 Task: Add Amazing Grass Organic Extreme Chocolate Kidz Superfood to the cart.
Action: Mouse moved to (334, 159)
Screenshot: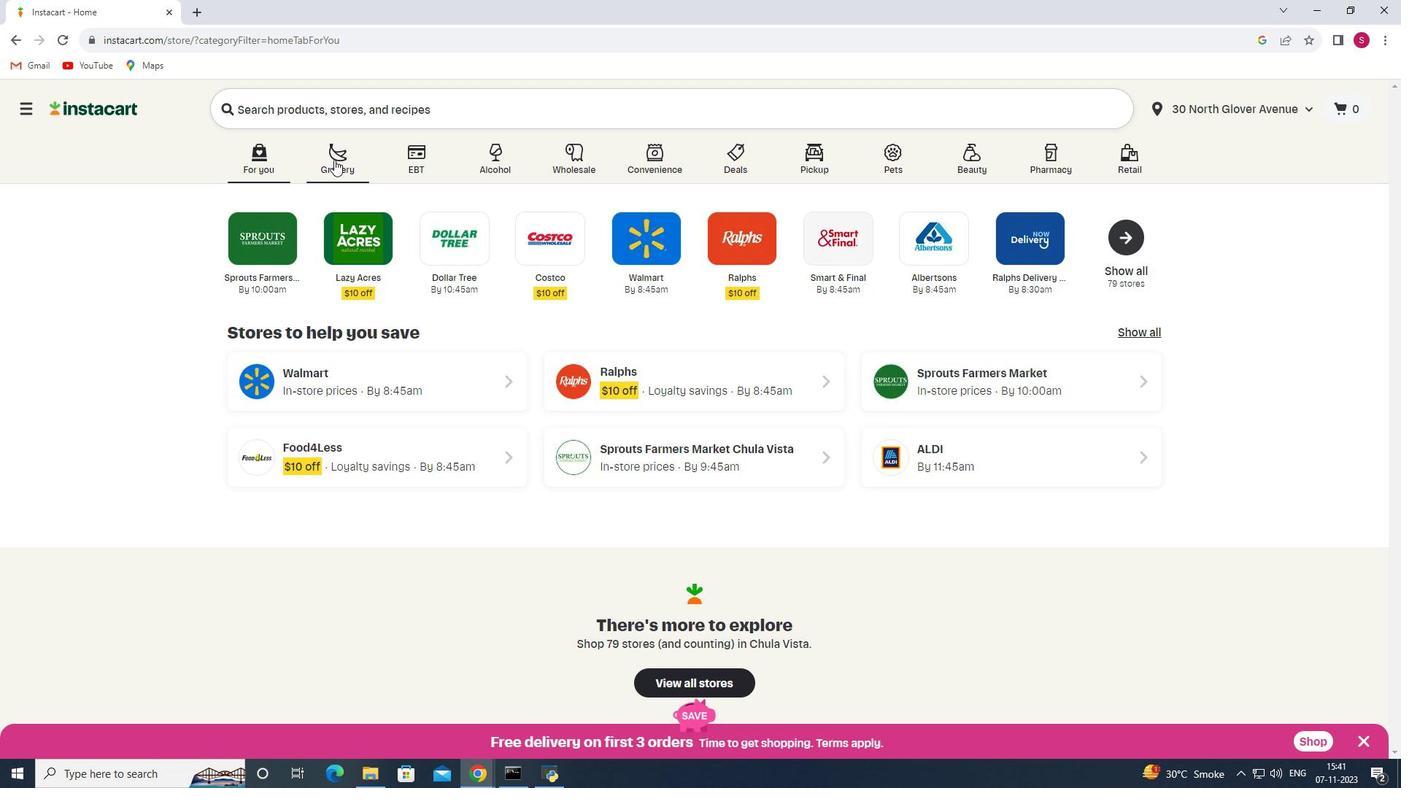 
Action: Mouse pressed left at (334, 159)
Screenshot: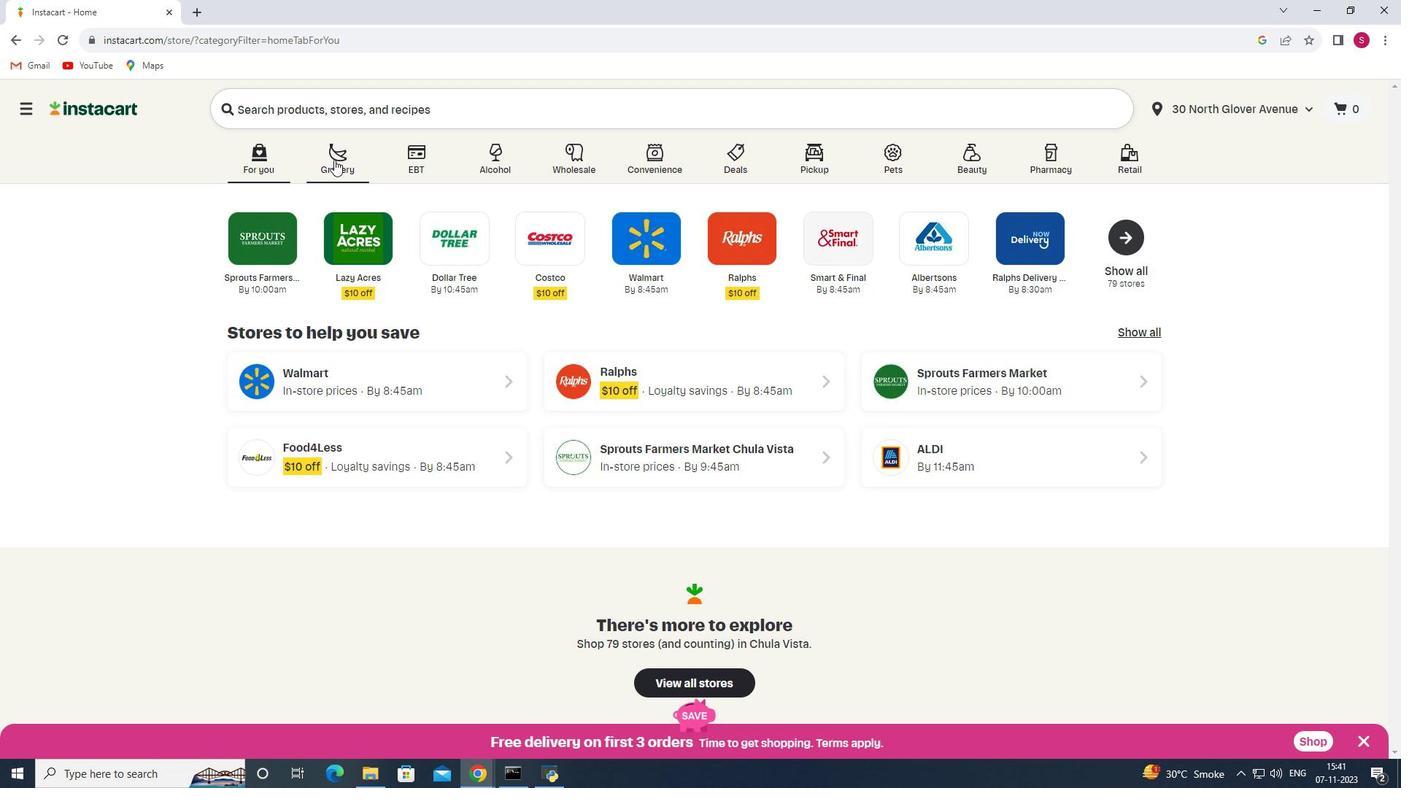 
Action: Mouse moved to (348, 419)
Screenshot: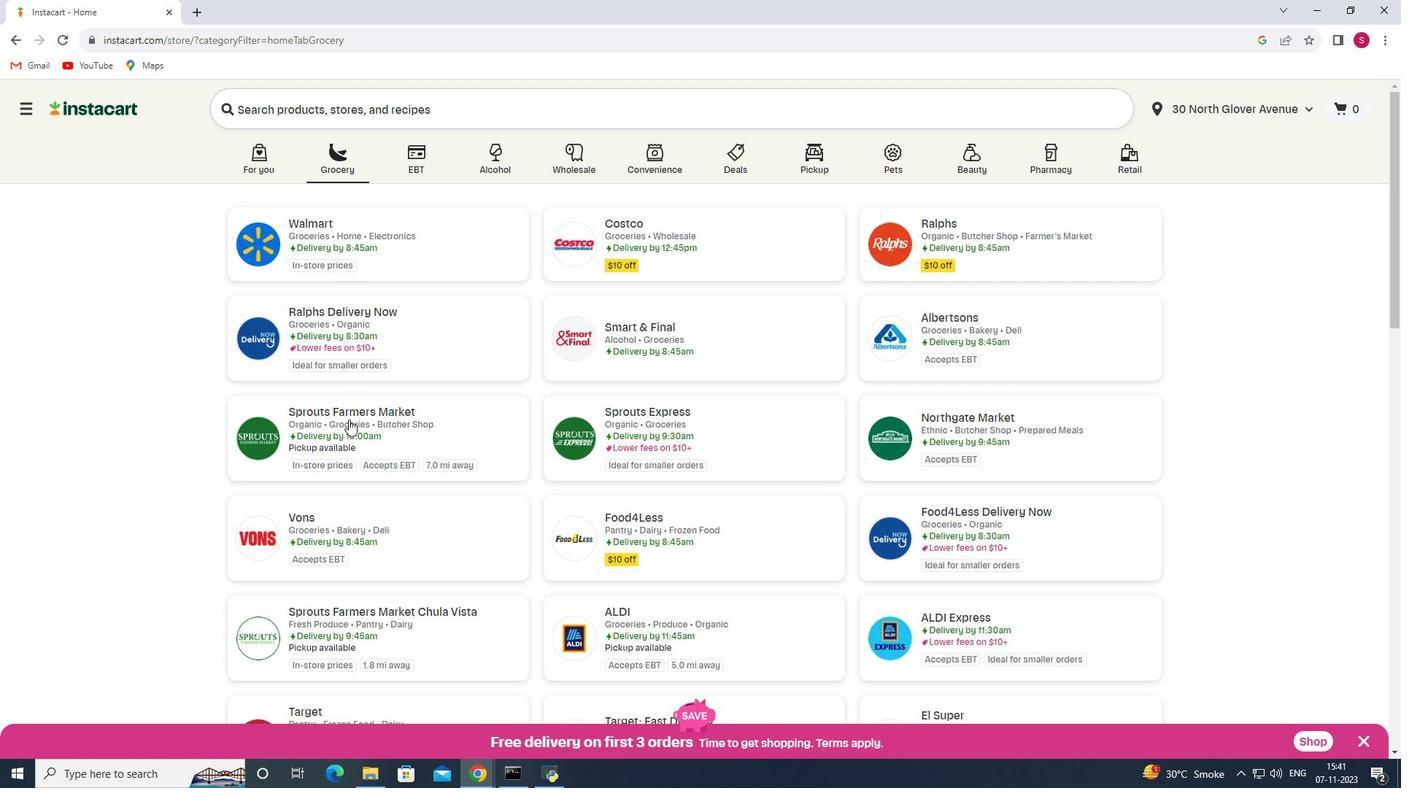 
Action: Mouse pressed left at (348, 419)
Screenshot: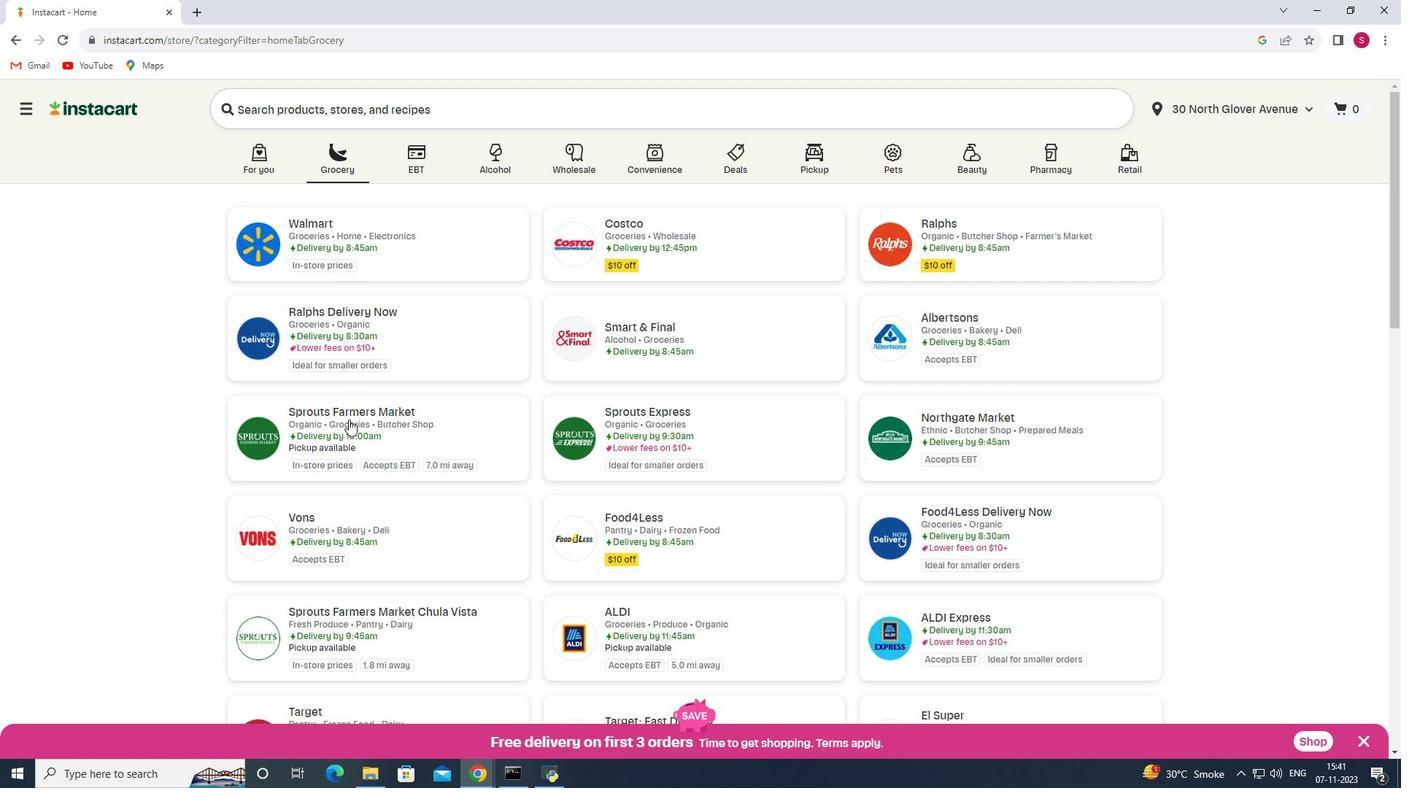 
Action: Mouse moved to (86, 445)
Screenshot: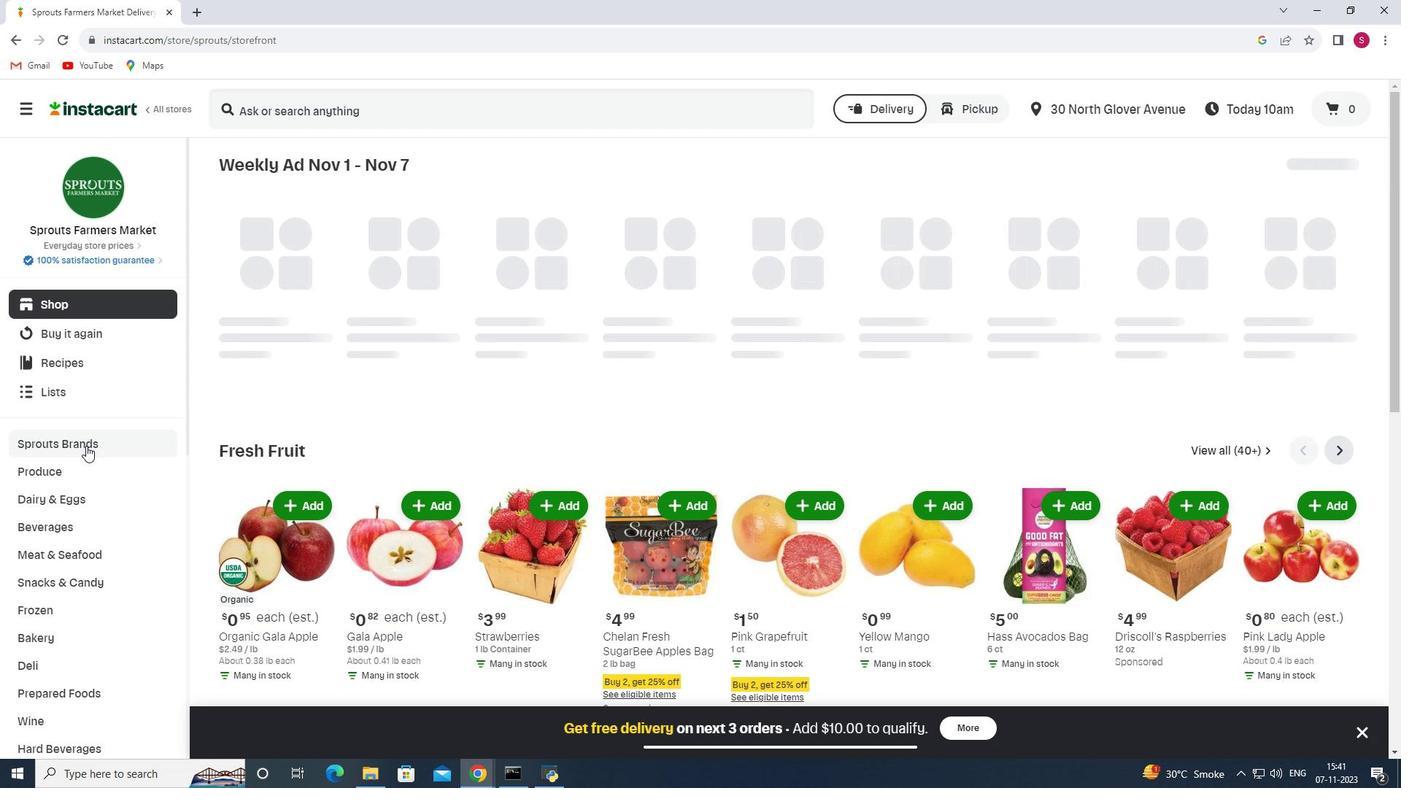 
Action: Mouse scrolled (86, 445) with delta (0, 0)
Screenshot: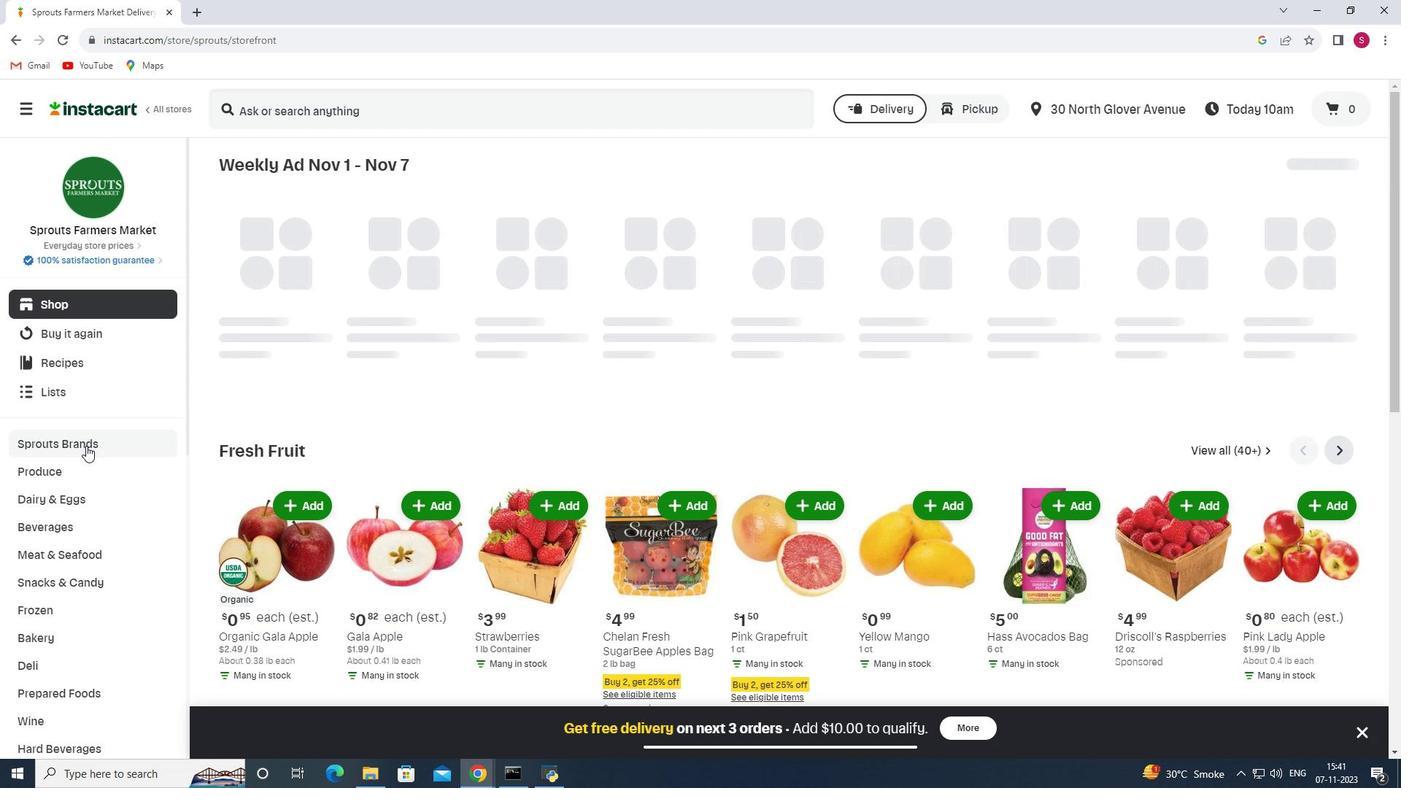 
Action: Mouse scrolled (86, 445) with delta (0, 0)
Screenshot: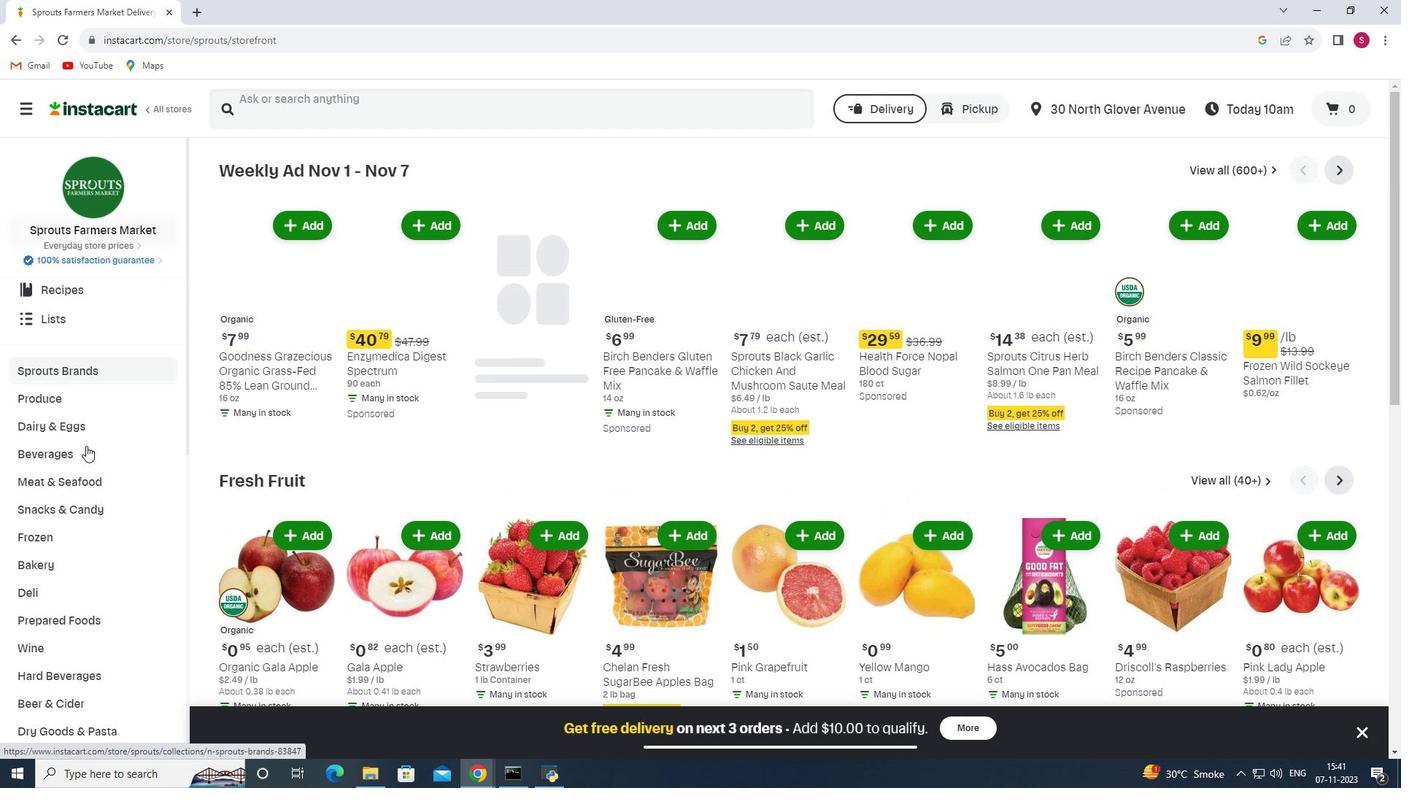 
Action: Mouse scrolled (86, 445) with delta (0, 0)
Screenshot: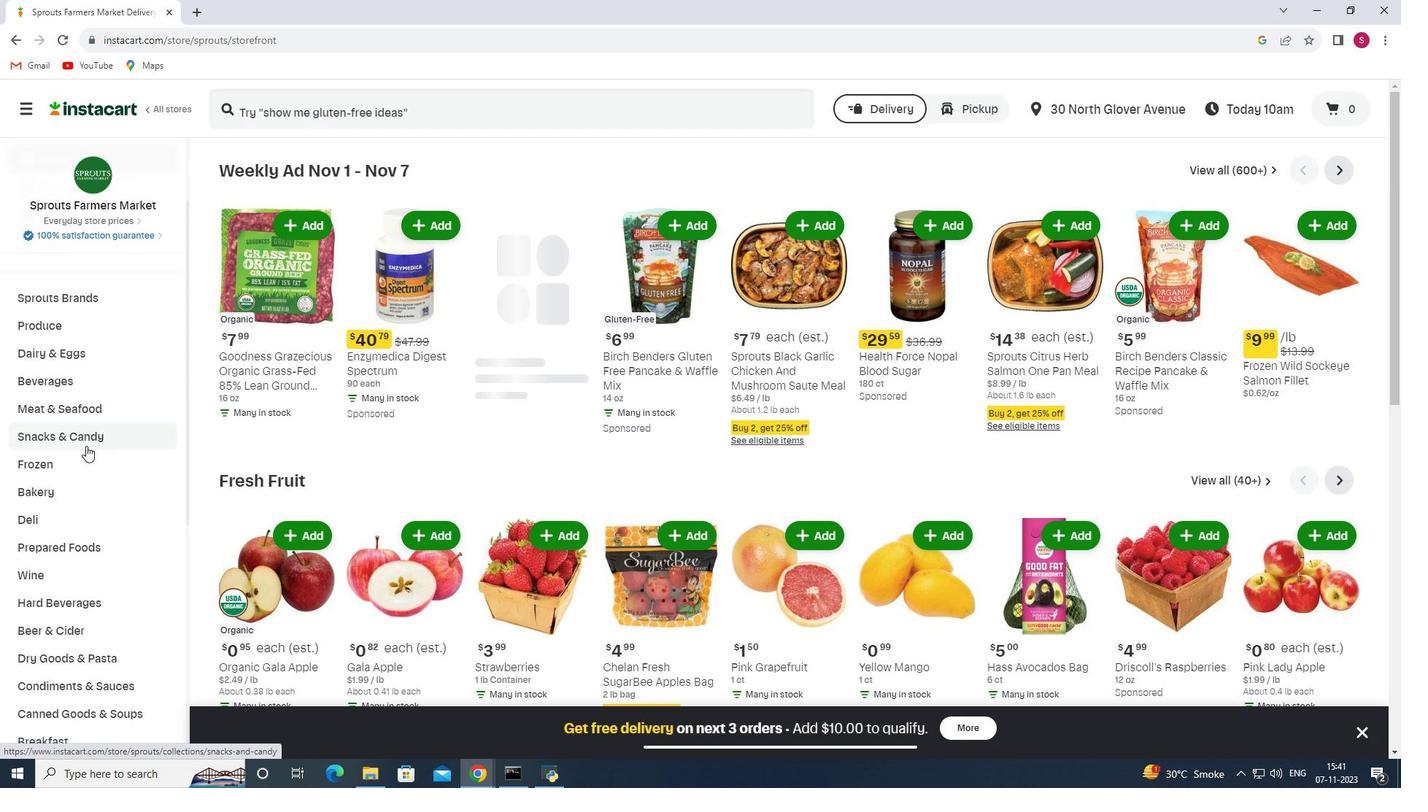 
Action: Mouse scrolled (86, 445) with delta (0, 0)
Screenshot: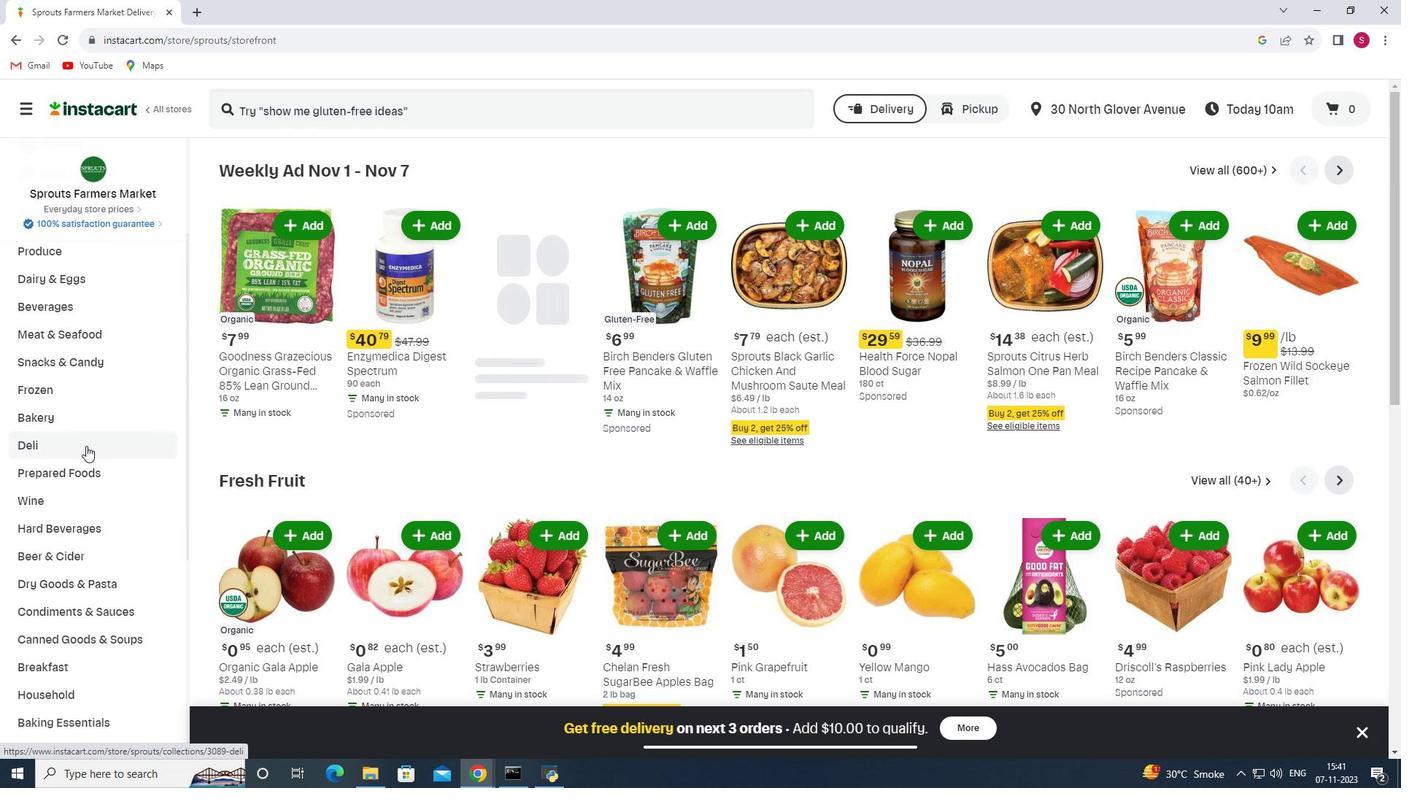 
Action: Mouse scrolled (86, 445) with delta (0, 0)
Screenshot: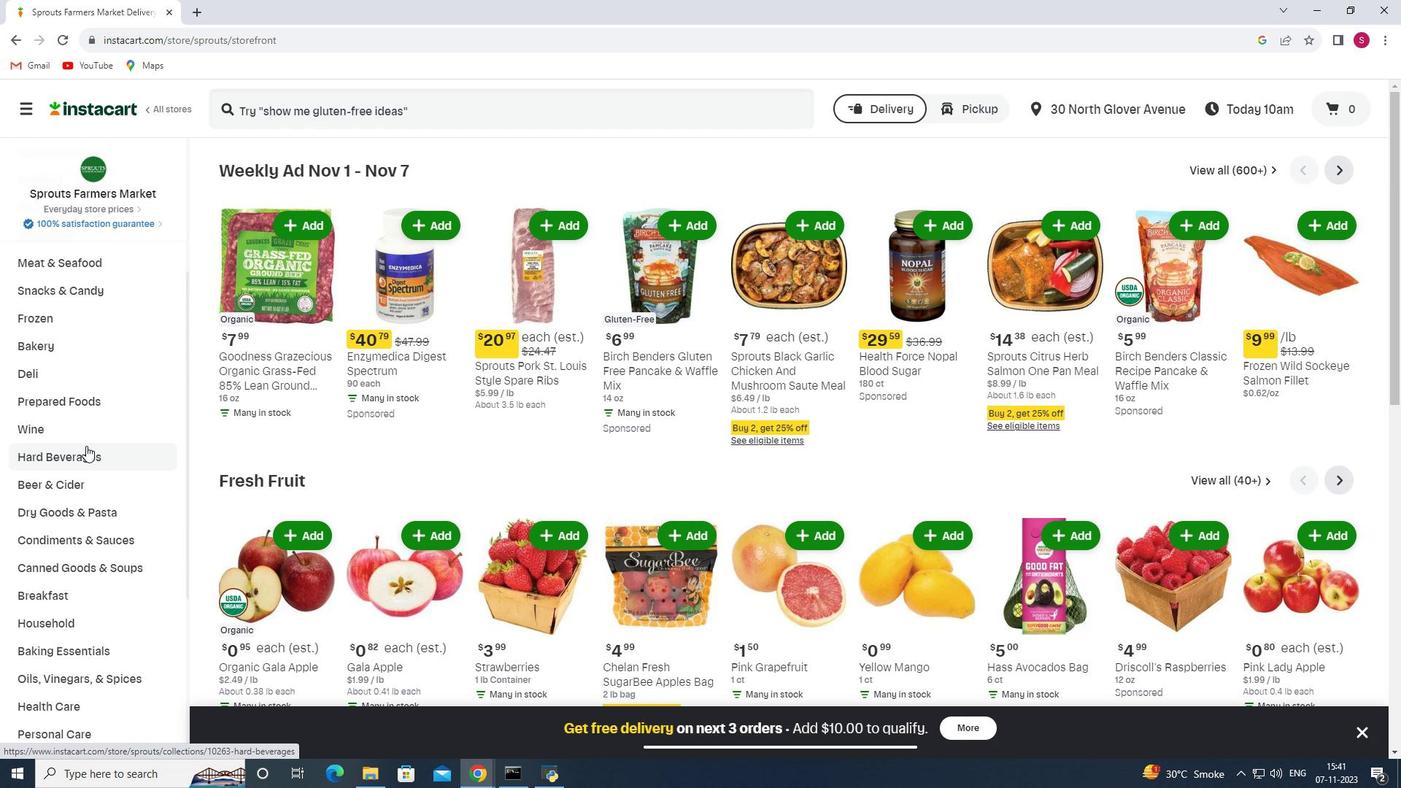 
Action: Mouse scrolled (86, 445) with delta (0, 0)
Screenshot: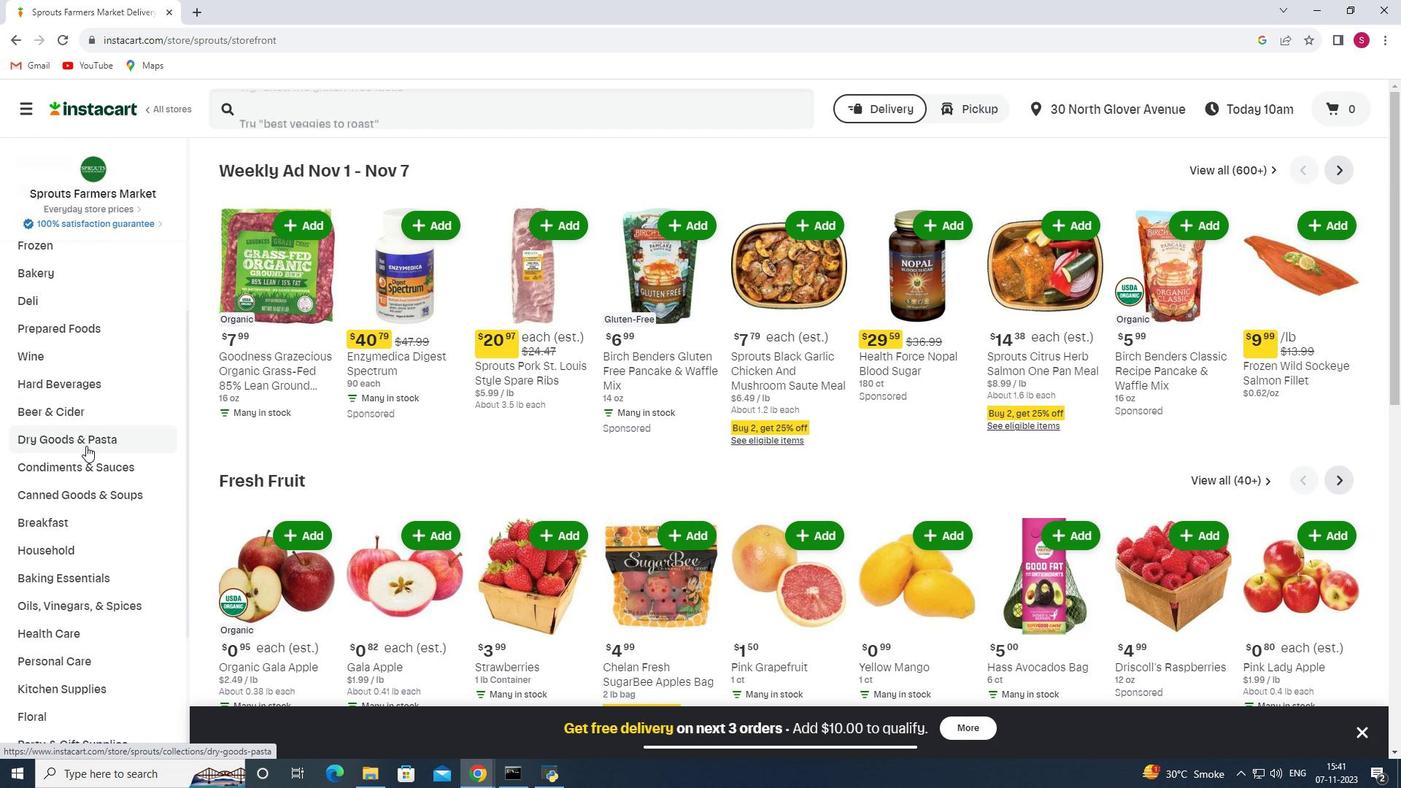 
Action: Mouse scrolled (86, 445) with delta (0, 0)
Screenshot: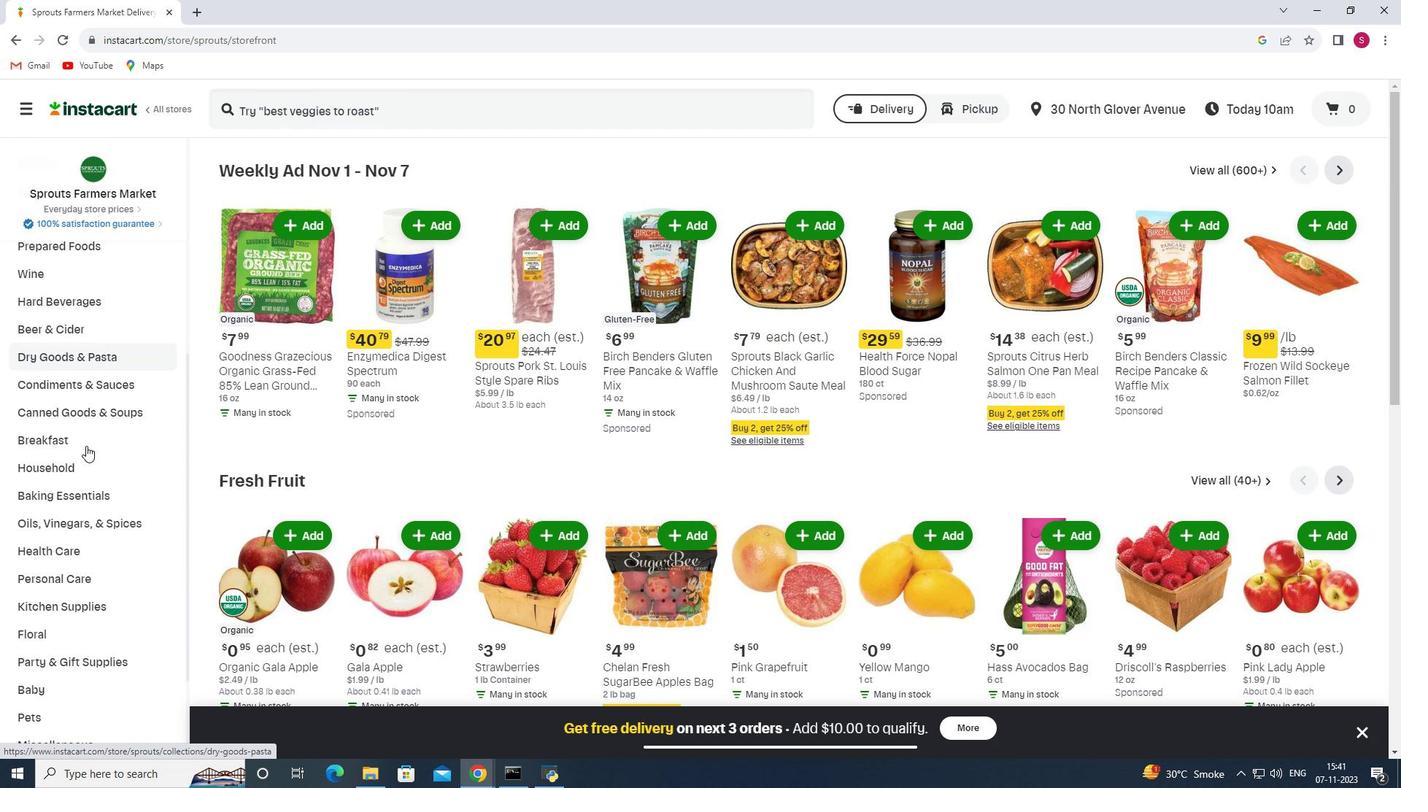
Action: Mouse scrolled (86, 445) with delta (0, 0)
Screenshot: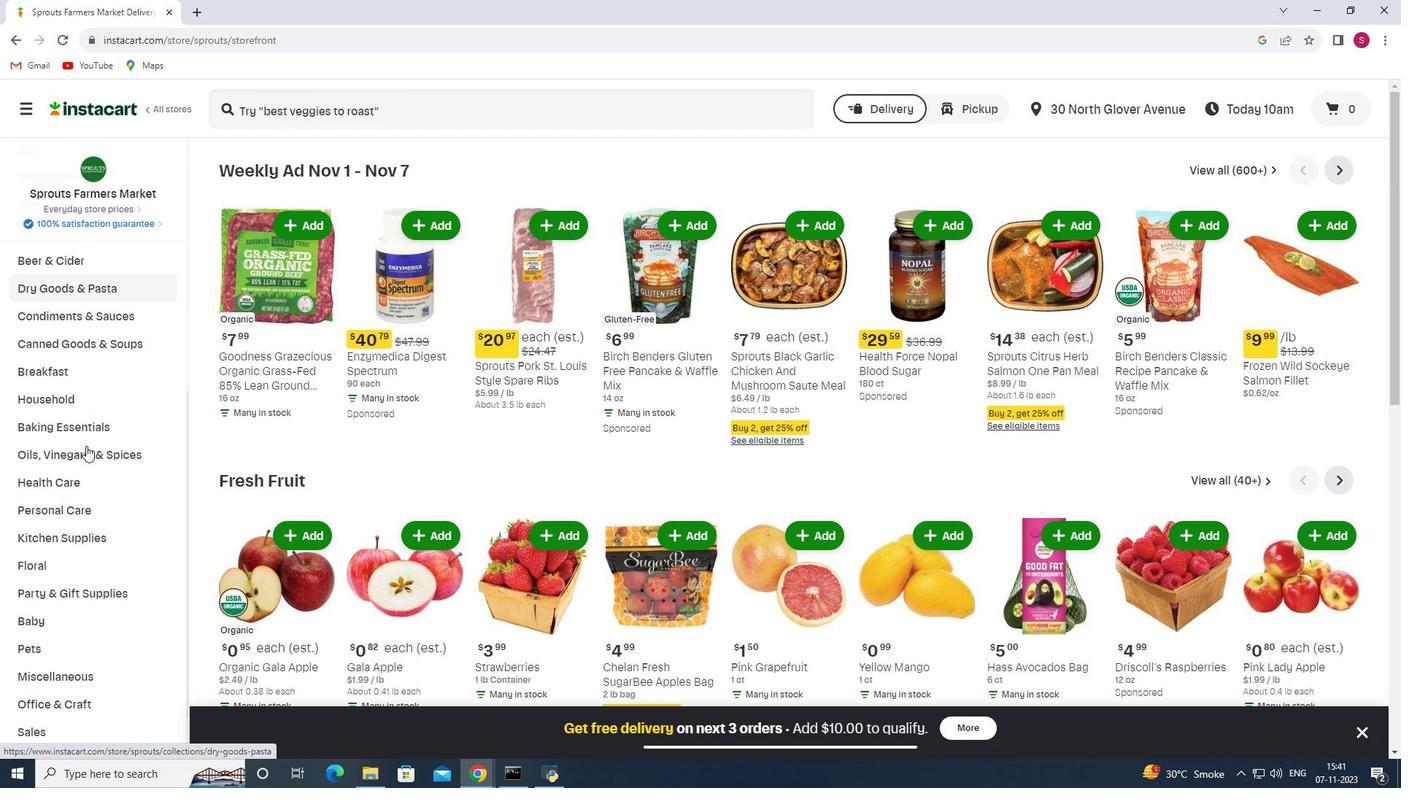 
Action: Mouse moved to (78, 416)
Screenshot: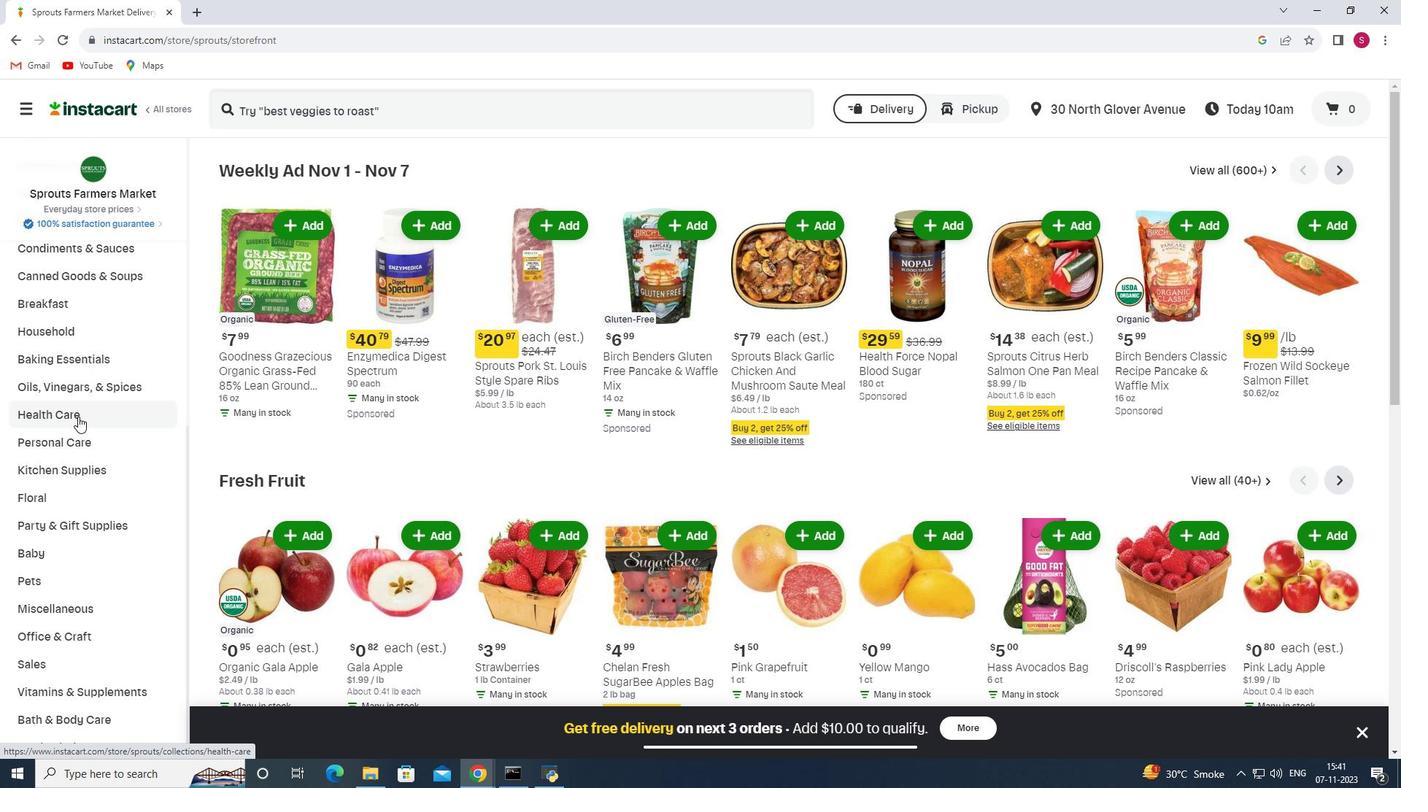 
Action: Mouse pressed left at (78, 416)
Screenshot: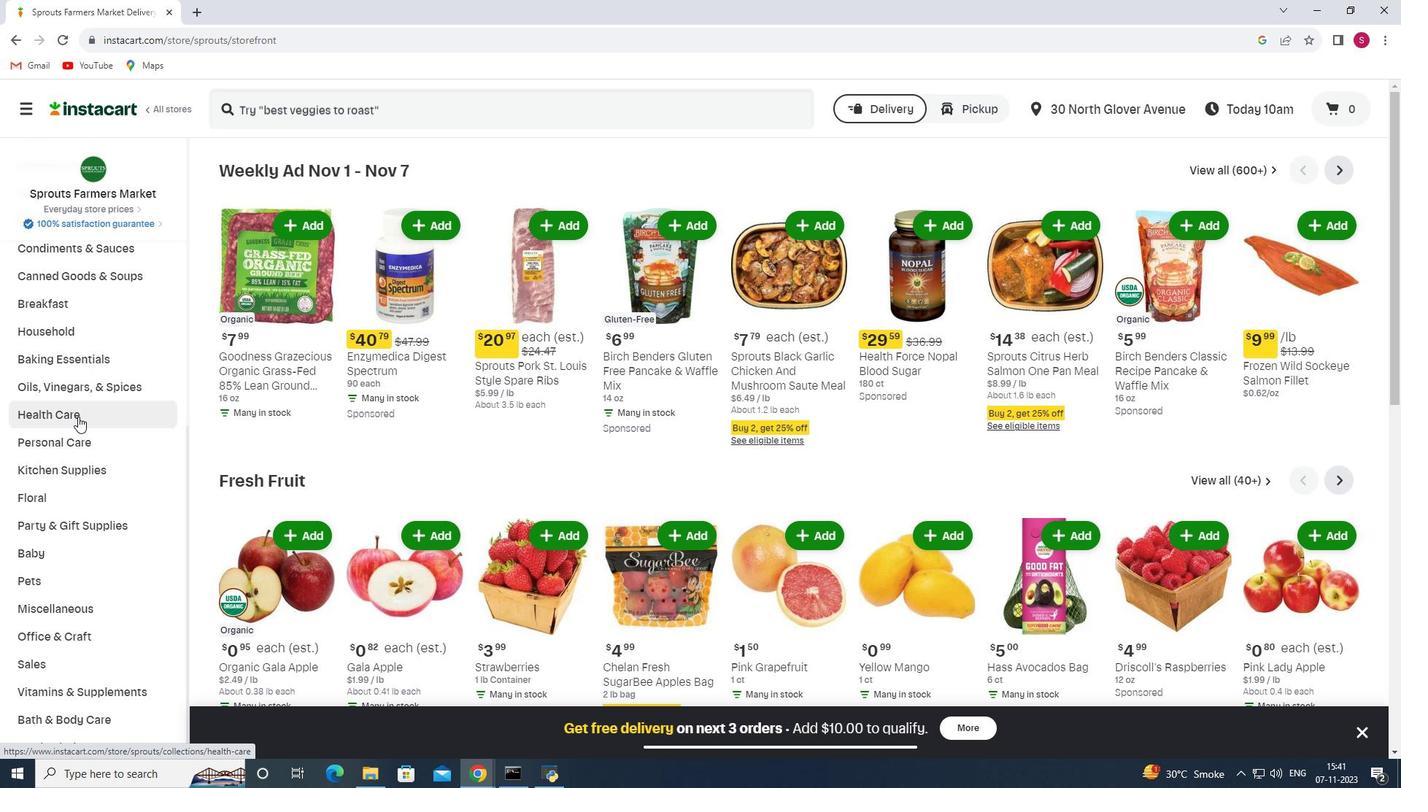 
Action: Mouse moved to (526, 197)
Screenshot: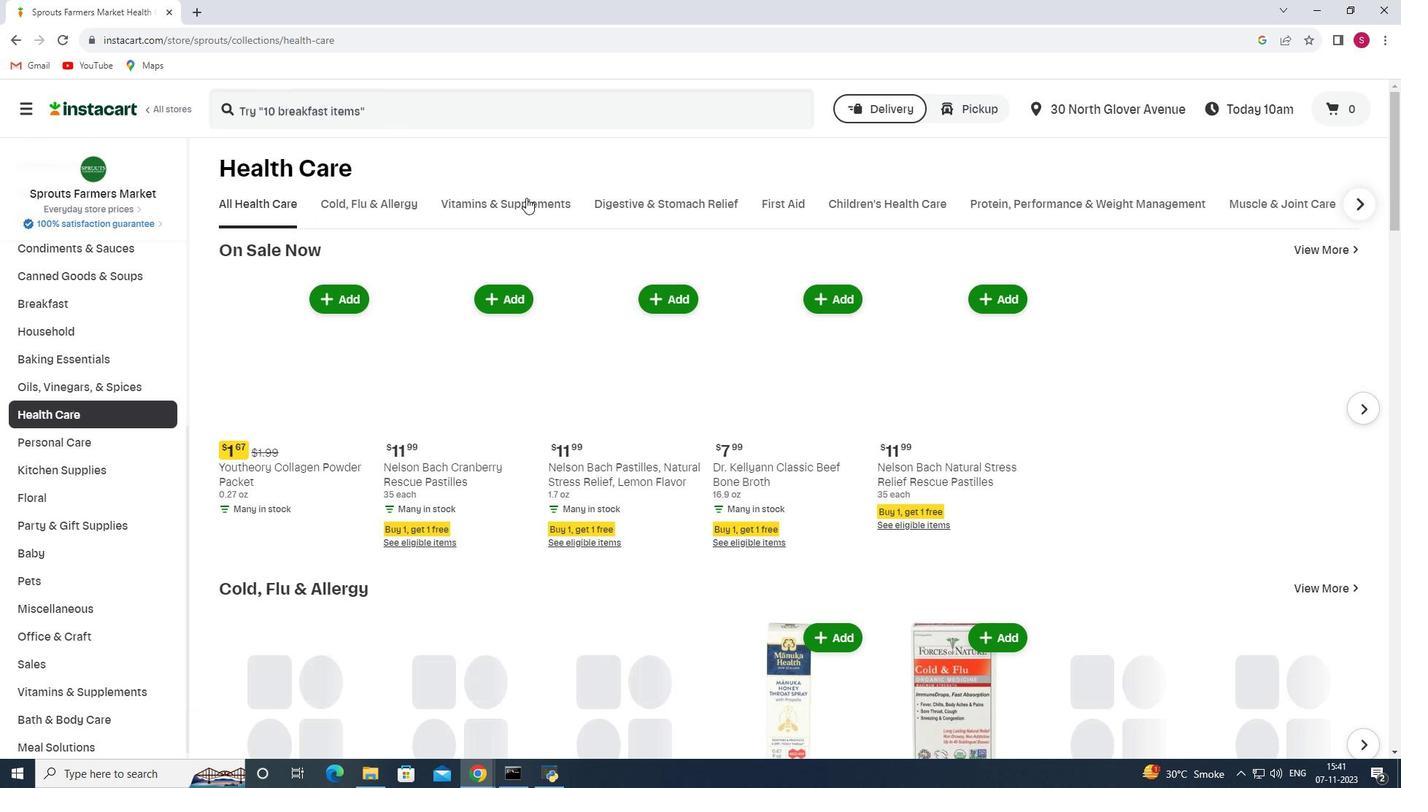 
Action: Mouse pressed left at (526, 197)
Screenshot: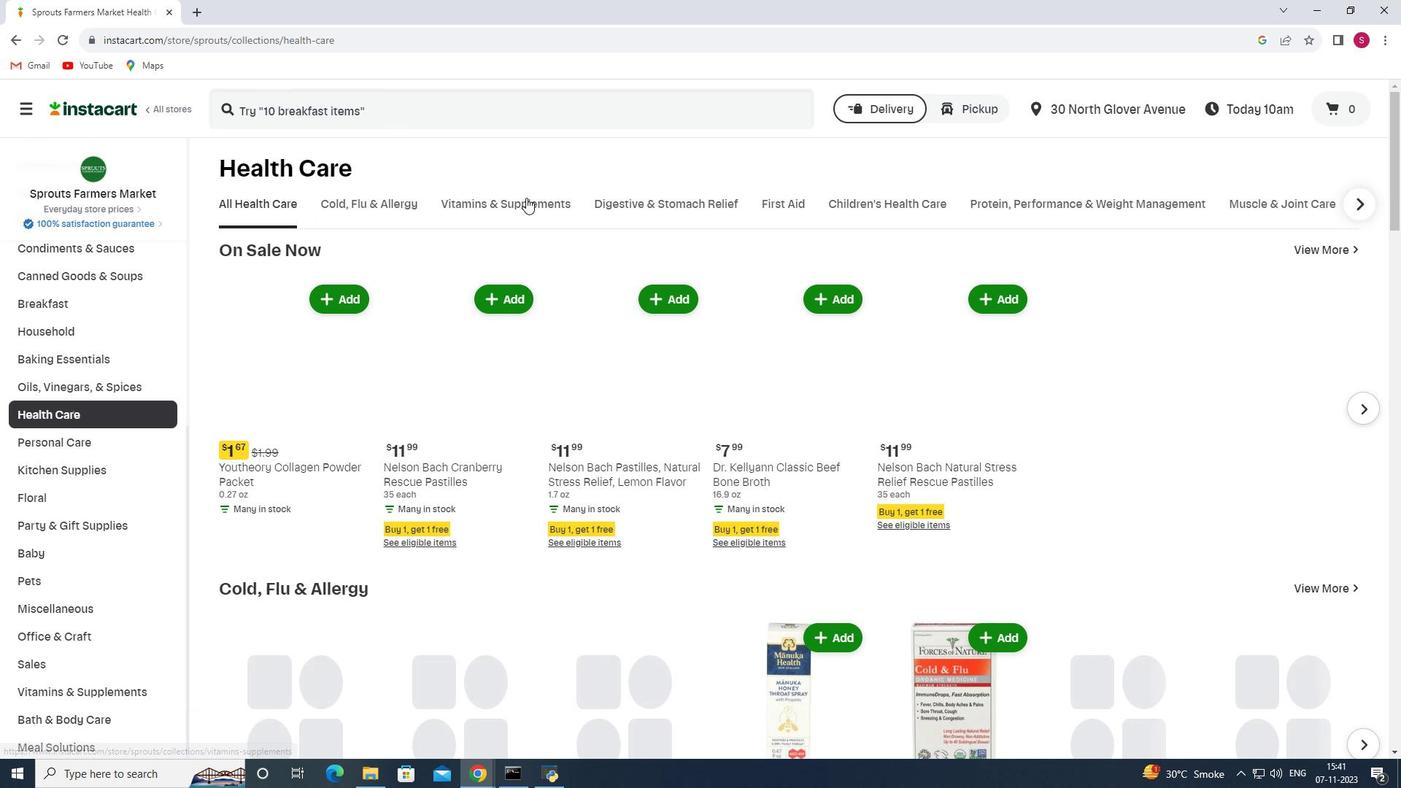 
Action: Mouse moved to (834, 259)
Screenshot: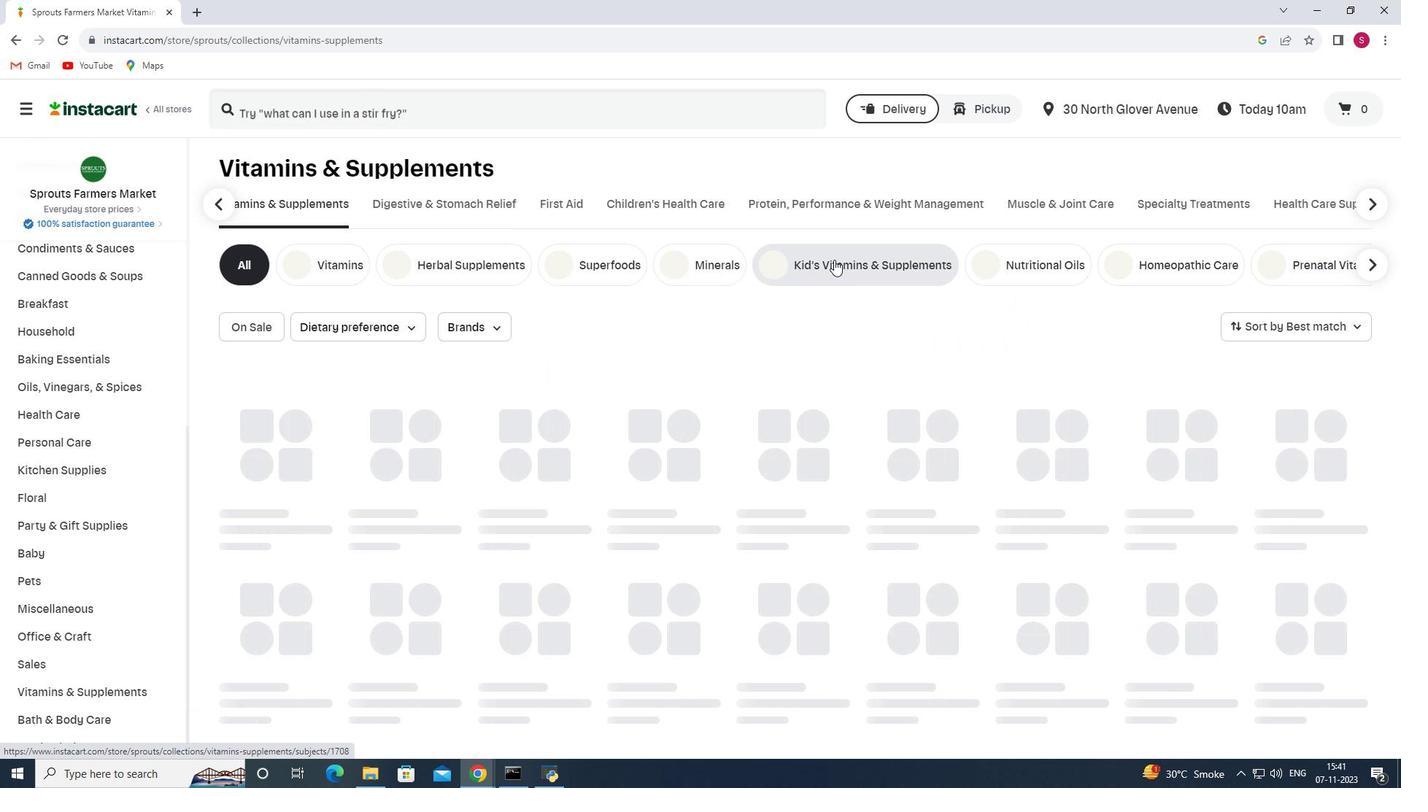 
Action: Mouse pressed left at (834, 259)
Screenshot: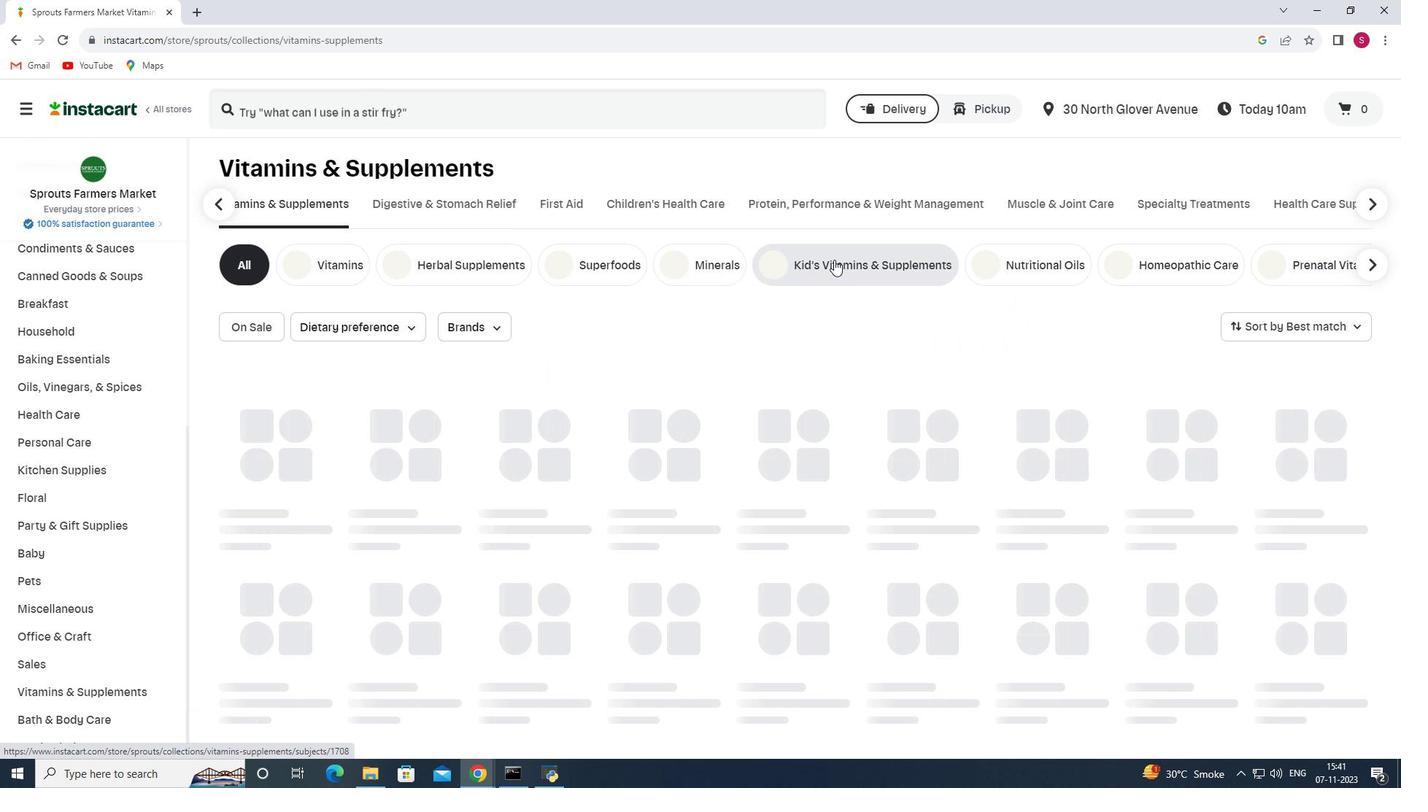
Action: Mouse moved to (405, 110)
Screenshot: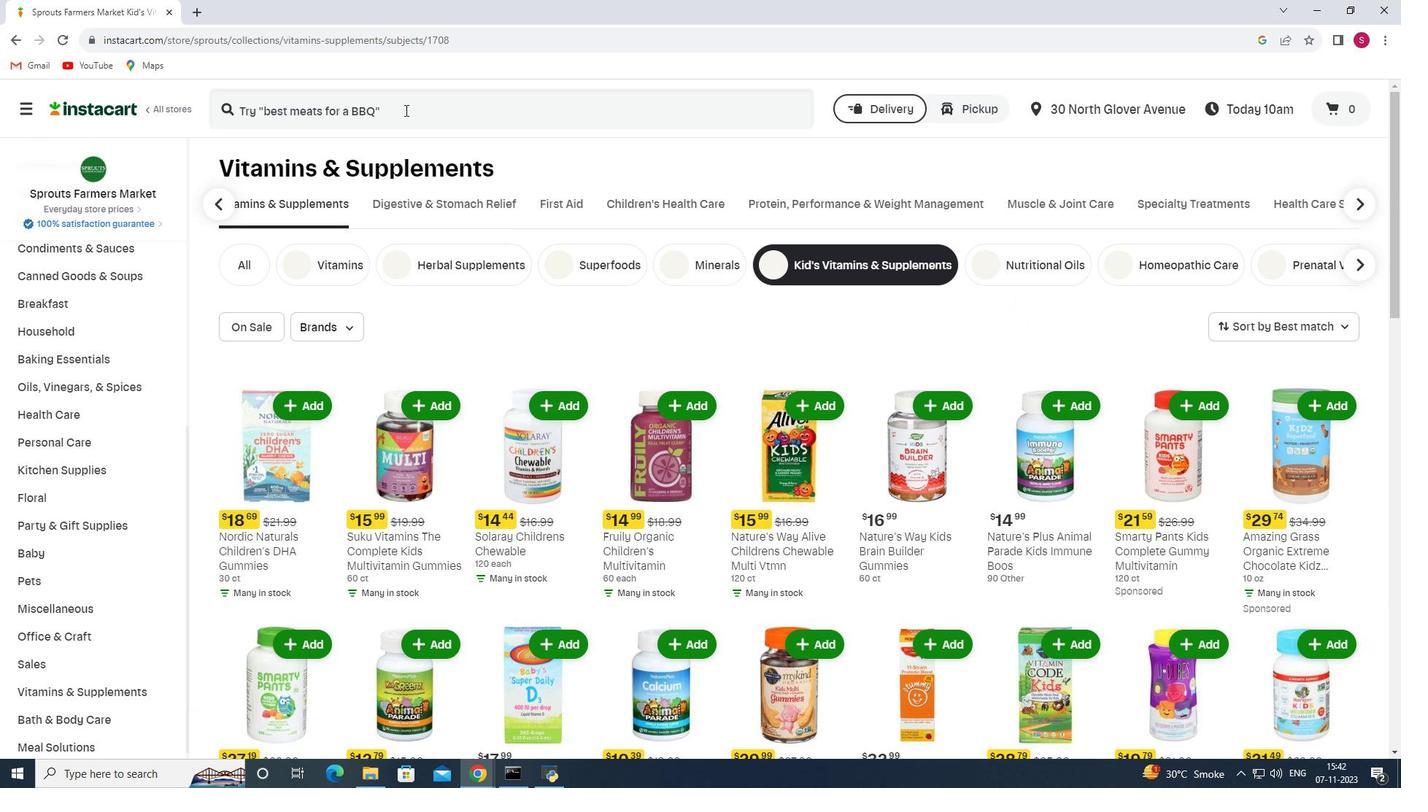 
Action: Mouse pressed left at (405, 110)
Screenshot: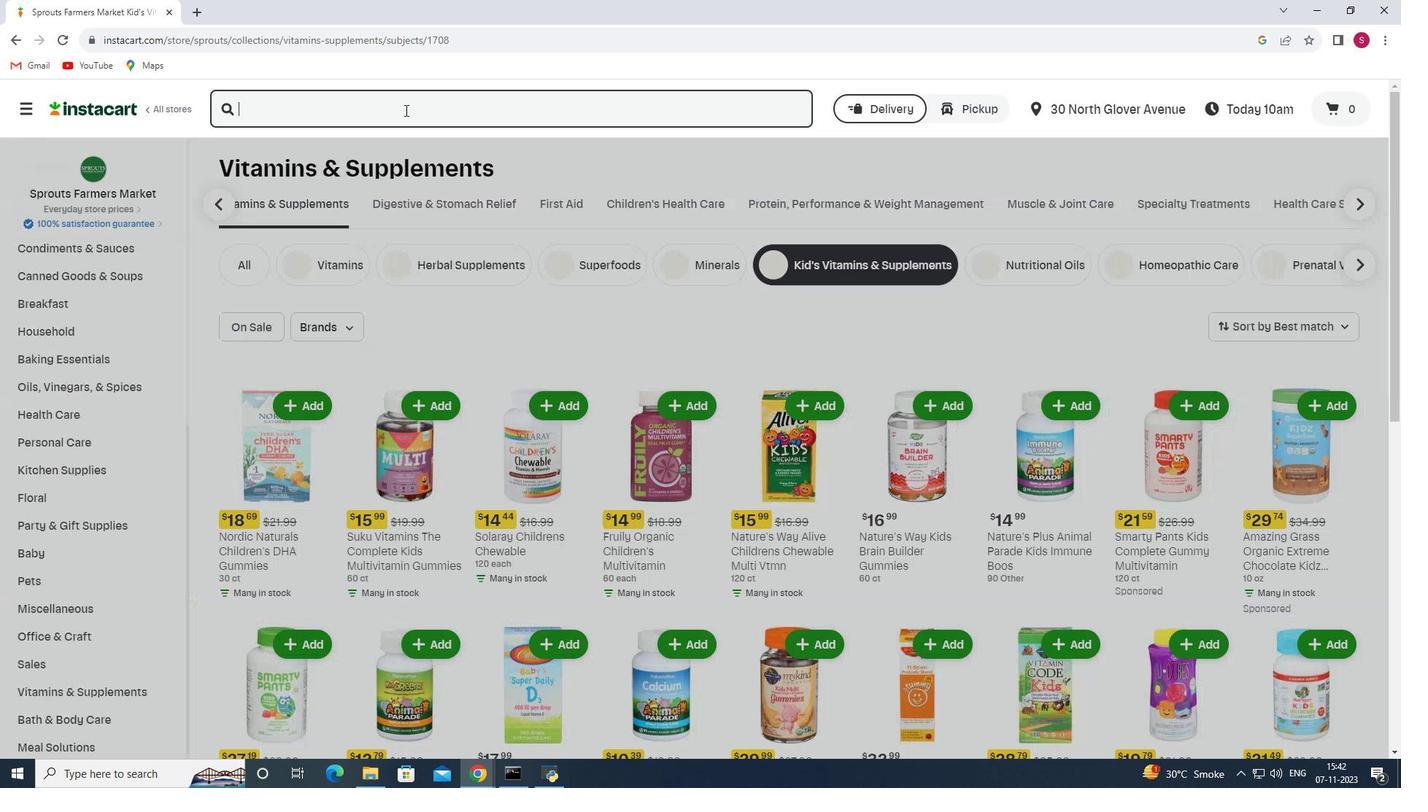 
Action: Key pressed <Key.shift>Amazing<Key.space><Key.shift>Grass<Key.space><Key.shift_r>Organic<Key.space><Key.shift>Extreme<Key.space><Key.shift>Chocolate<Key.space><Key.shift_r><Key.shift_r><Key.shift_r><Key.shift_r><Key.shift_r><Key.shift_r><Key.shift_r><Key.shift_r><Key.shift_r><Key.shift_r><Key.shift_r><Key.shift_r><Key.shift_r><Key.shift_r><Key.shift_r><Key.shift_r>Kidz<Key.space><Key.shift>Superfood<Key.enter>
Screenshot: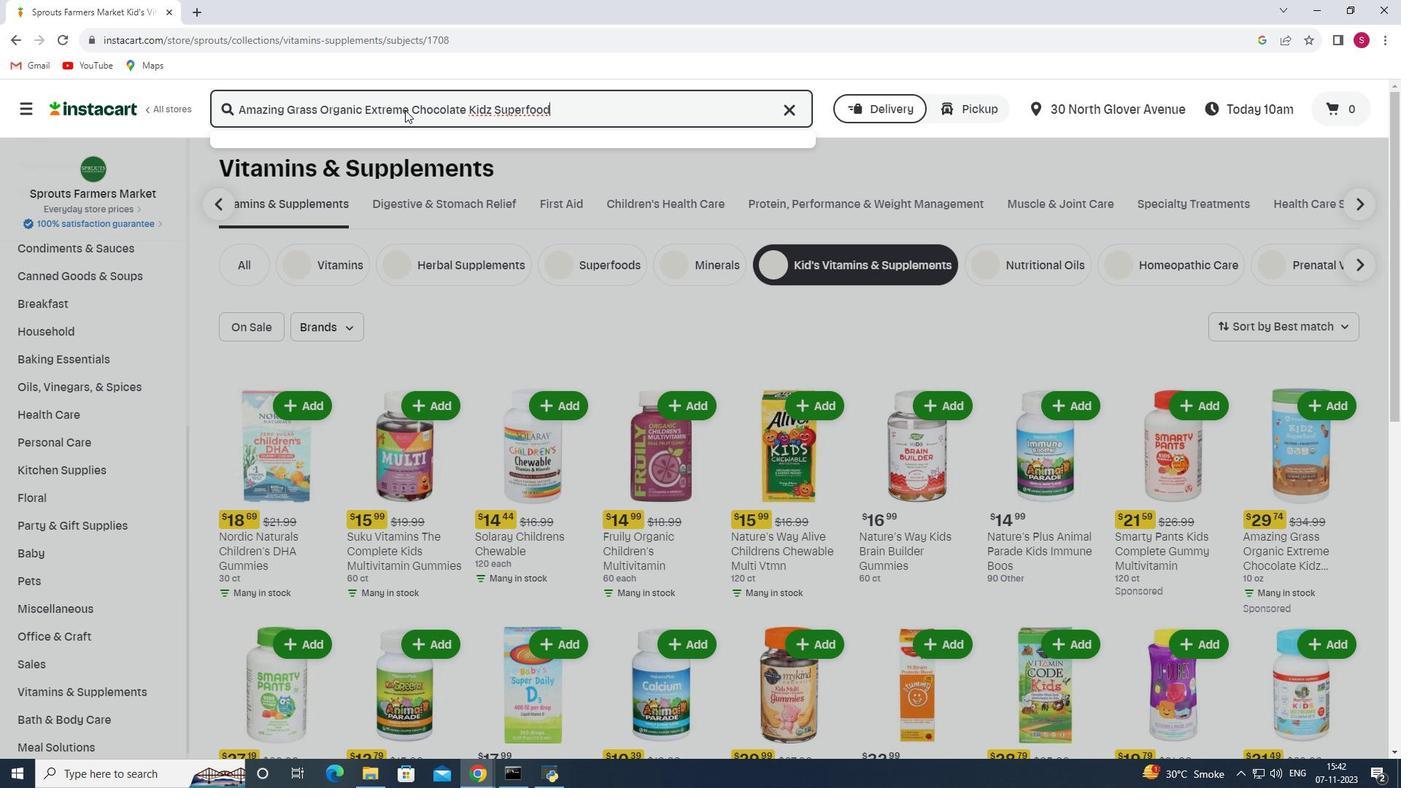 
Action: Mouse moved to (395, 221)
Screenshot: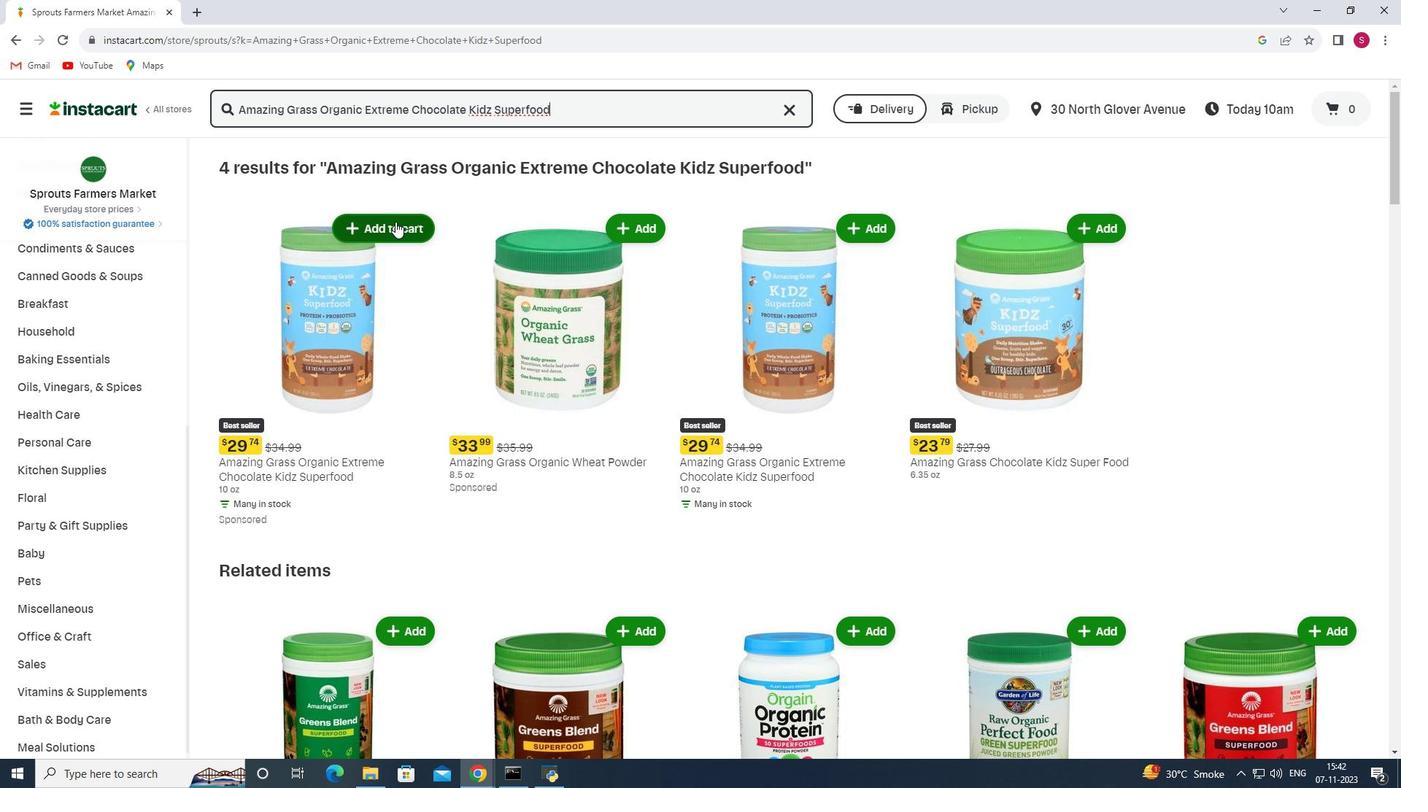 
Action: Mouse pressed left at (395, 221)
Screenshot: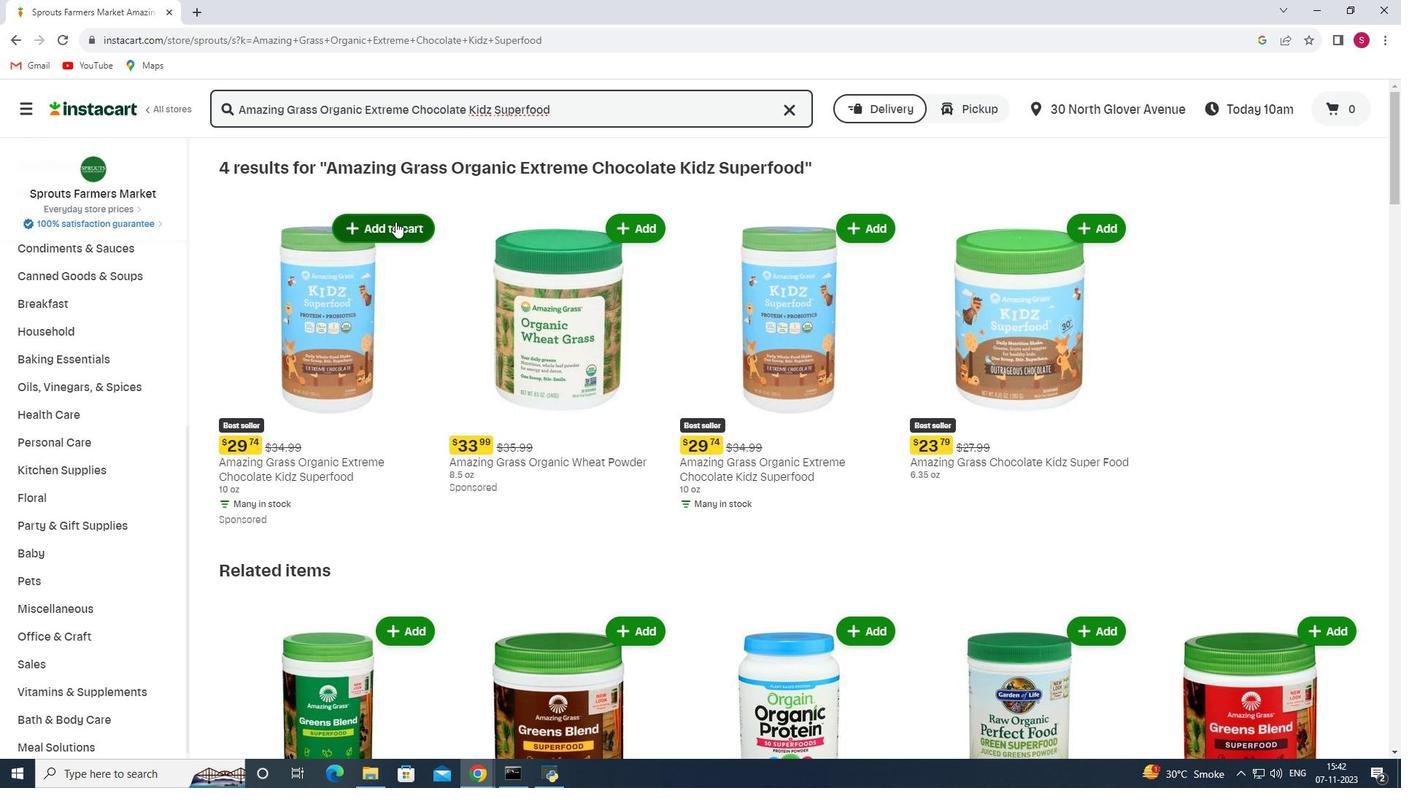 
Action: Mouse moved to (416, 253)
Screenshot: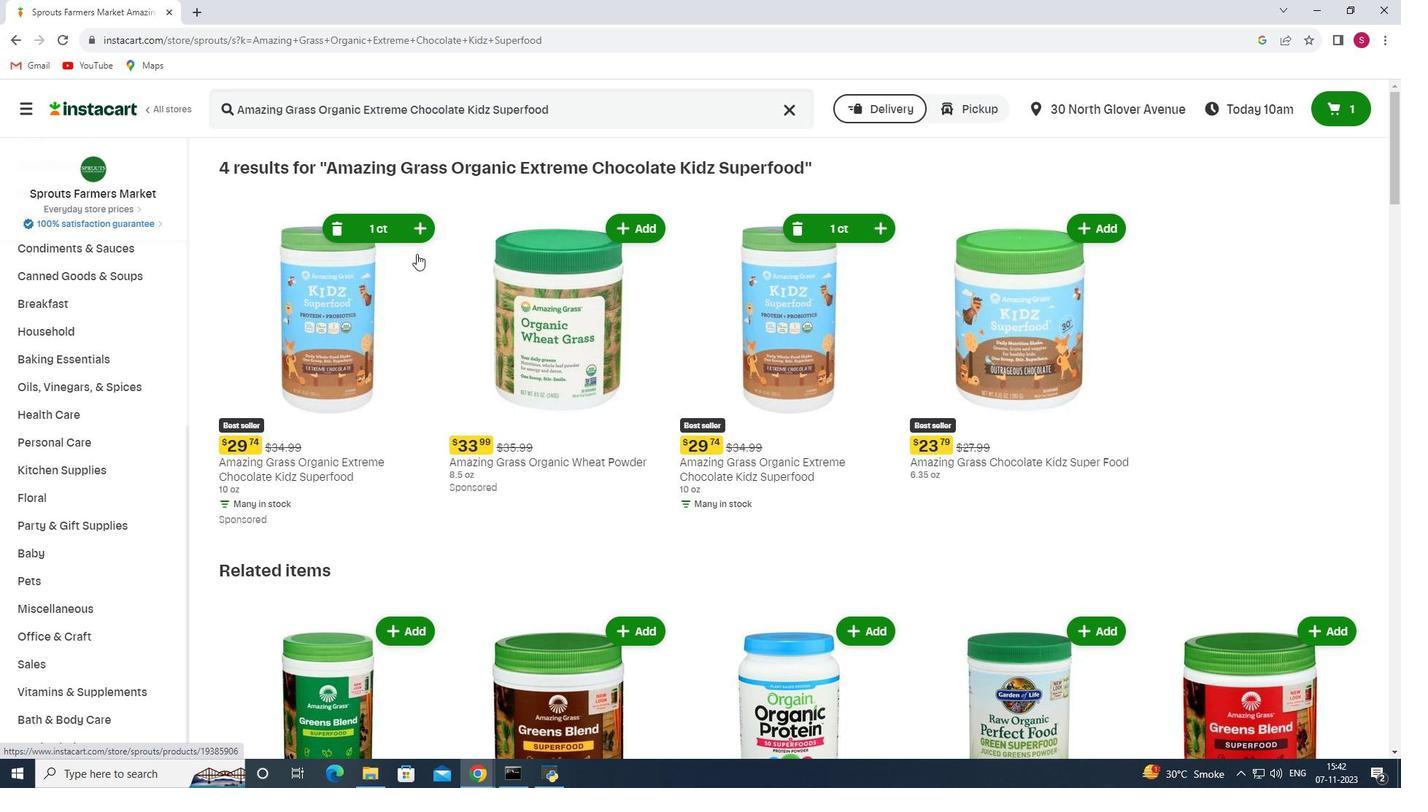 
